 Task: Disable the automatic republishing of the sheet when it is shared on the web.
Action: Mouse moved to (51, 105)
Screenshot: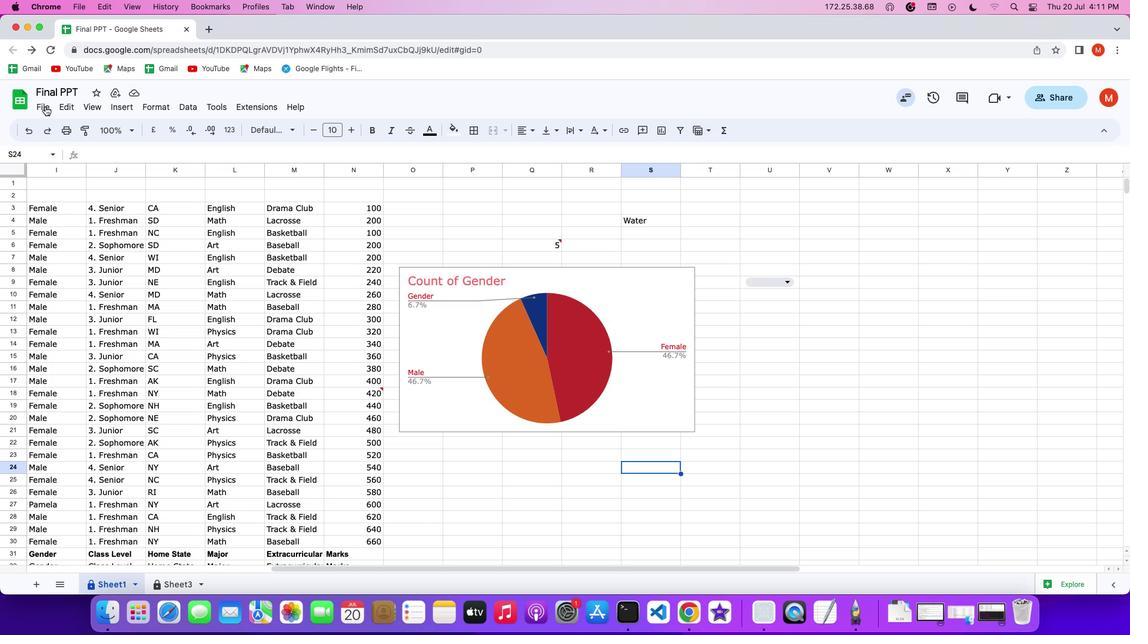 
Action: Mouse pressed left at (51, 105)
Screenshot: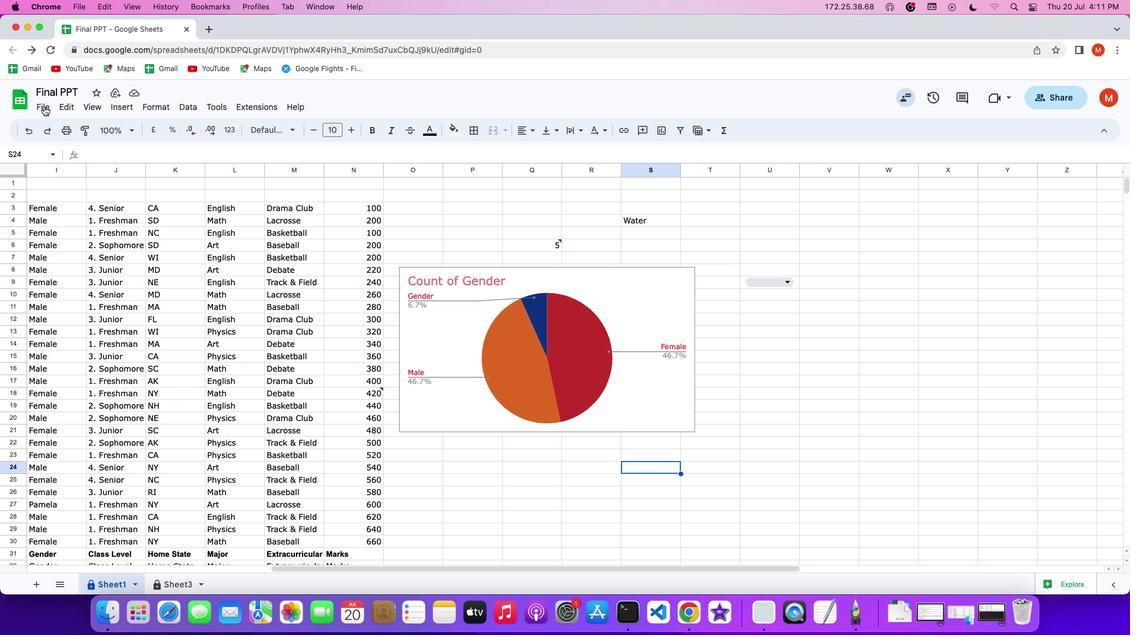
Action: Mouse moved to (44, 105)
Screenshot: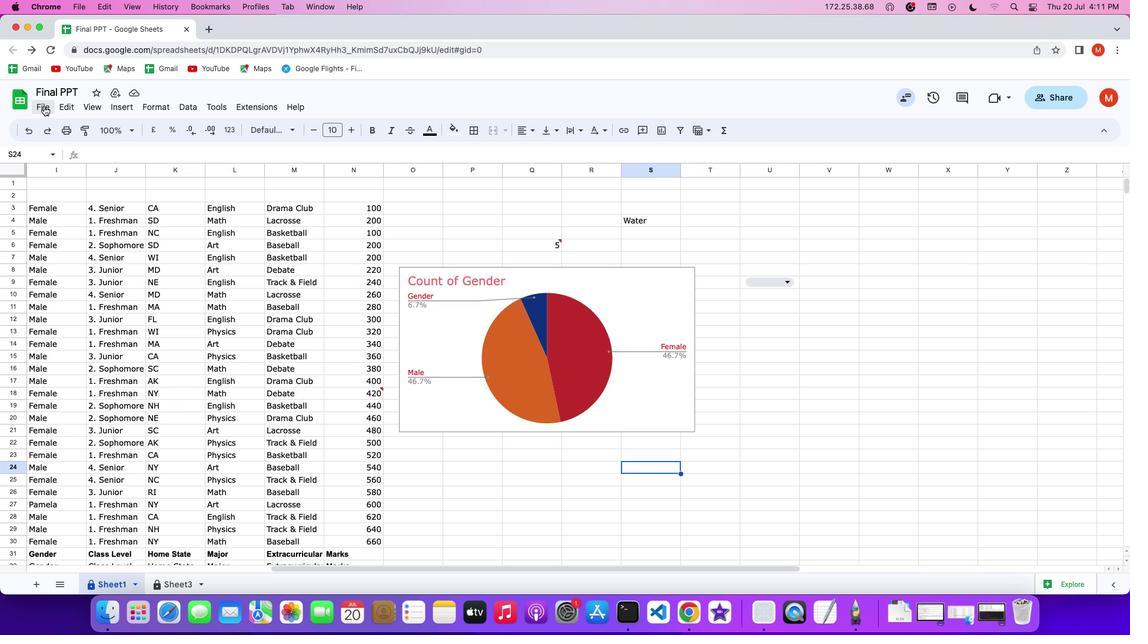 
Action: Mouse pressed left at (44, 105)
Screenshot: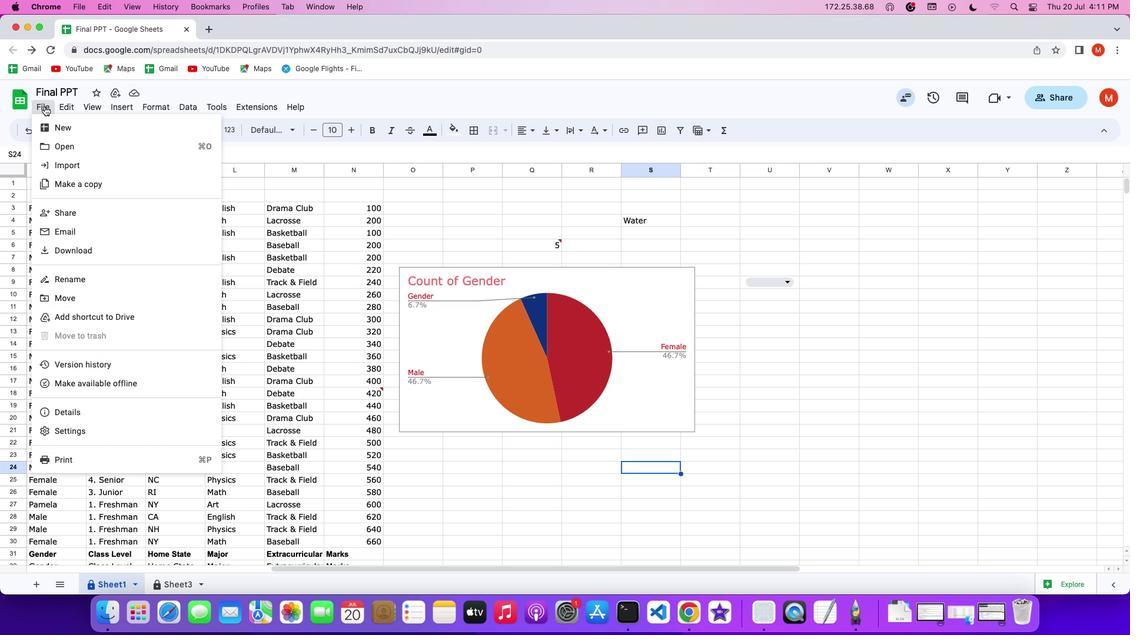 
Action: Mouse moved to (247, 232)
Screenshot: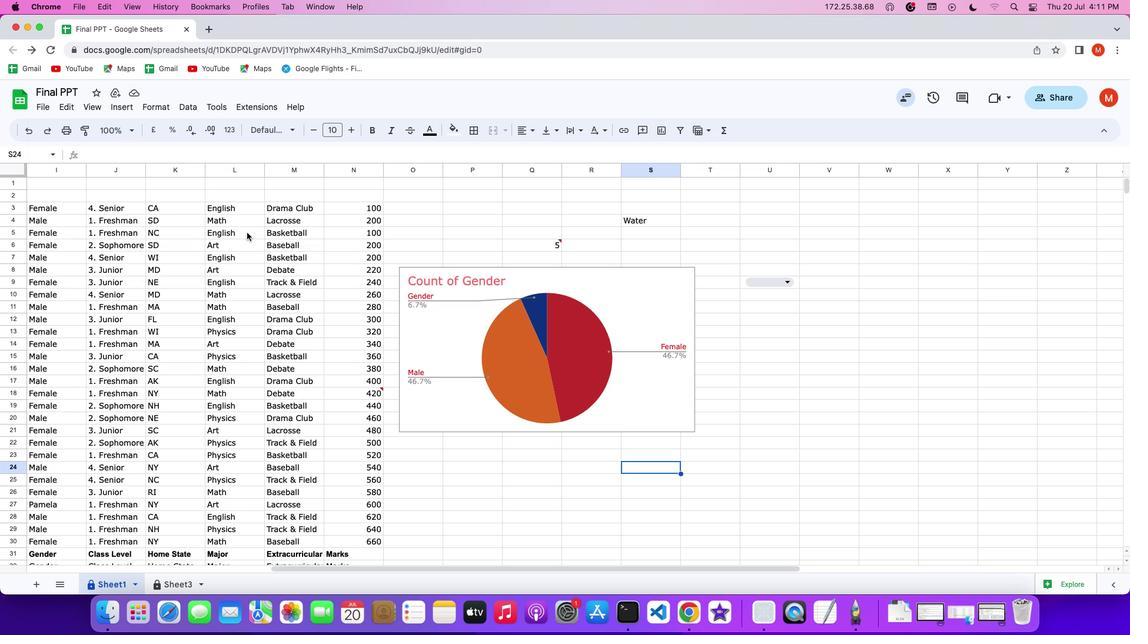 
Action: Mouse pressed left at (247, 232)
Screenshot: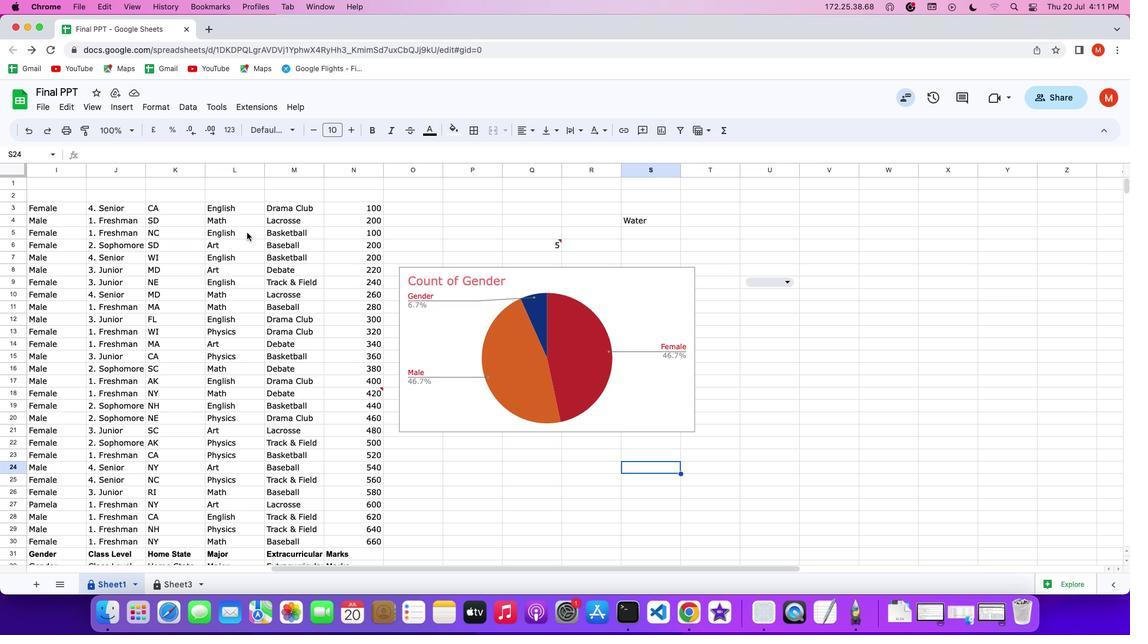 
Action: Mouse moved to (441, 511)
Screenshot: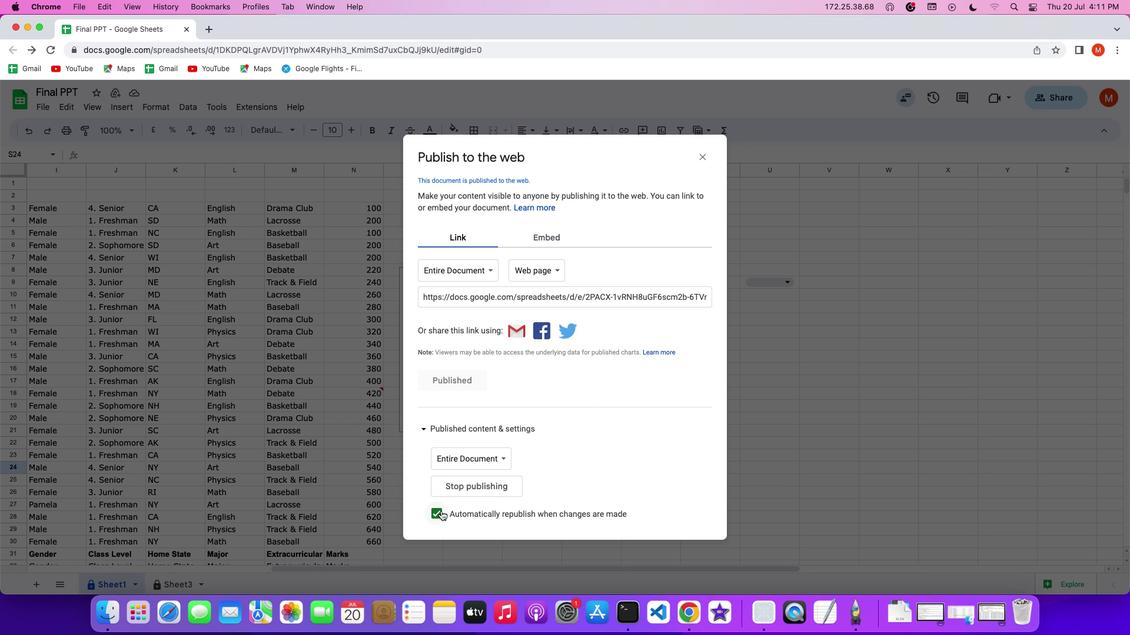 
Action: Mouse pressed left at (441, 511)
Screenshot: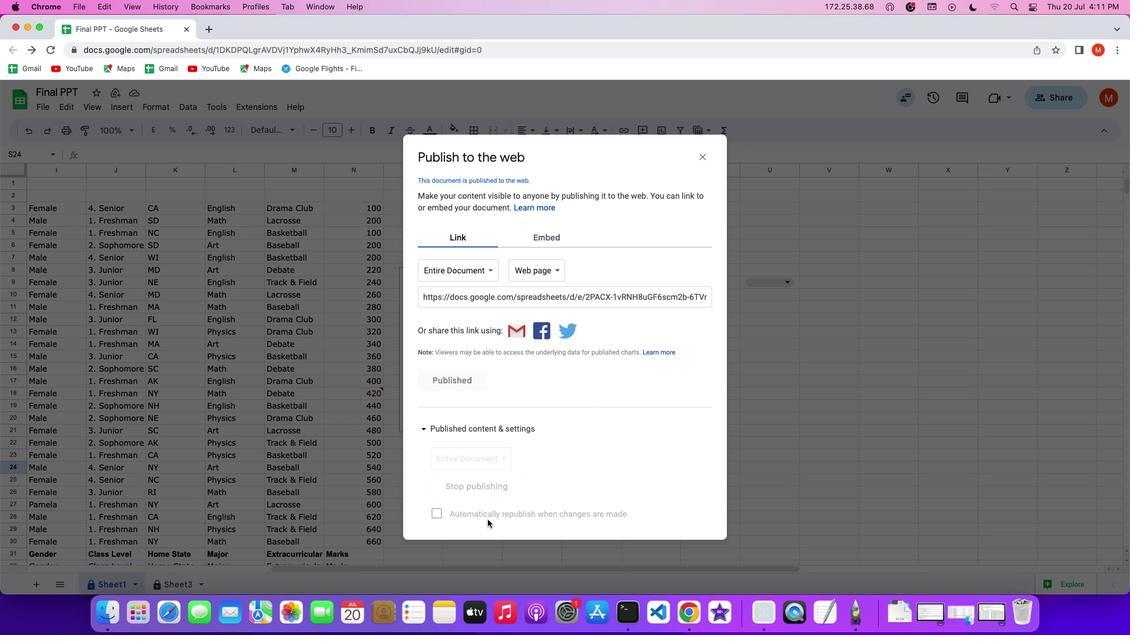
Action: Mouse moved to (518, 526)
Screenshot: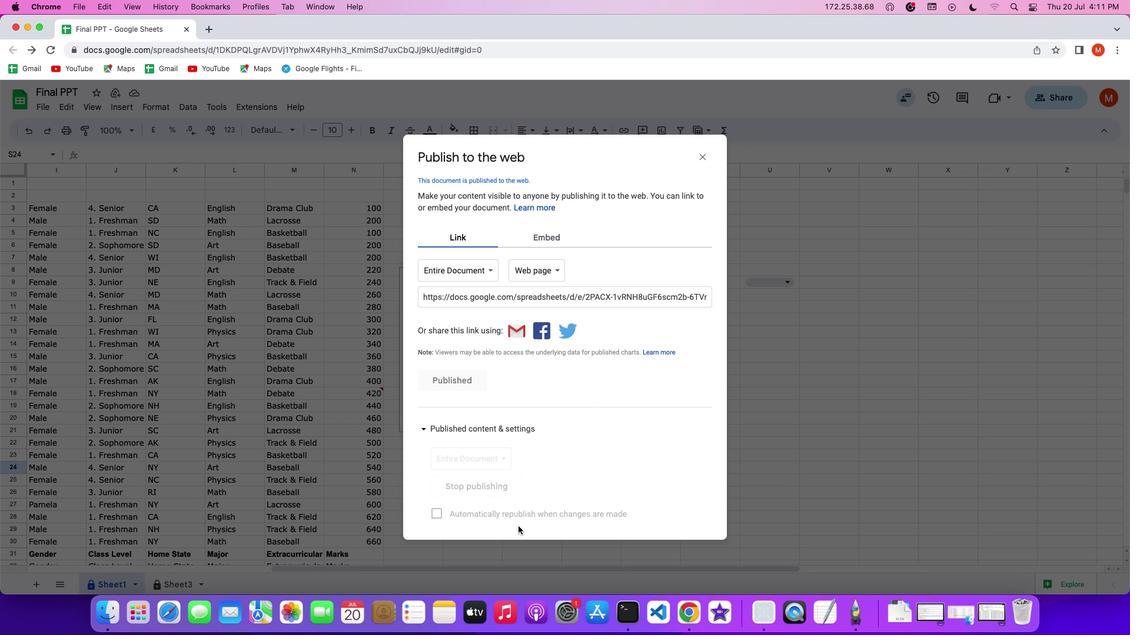 
